 Task: Create New Customer with Customer Name: Apple Blossom Mercantile, Billing Address Line1: 2760 Fieldcrest Road, Billing Address Line2:  New York, Billing Address Line3:  New York 10005, Cell Number: 801-420-0980
Action: Mouse moved to (159, 24)
Screenshot: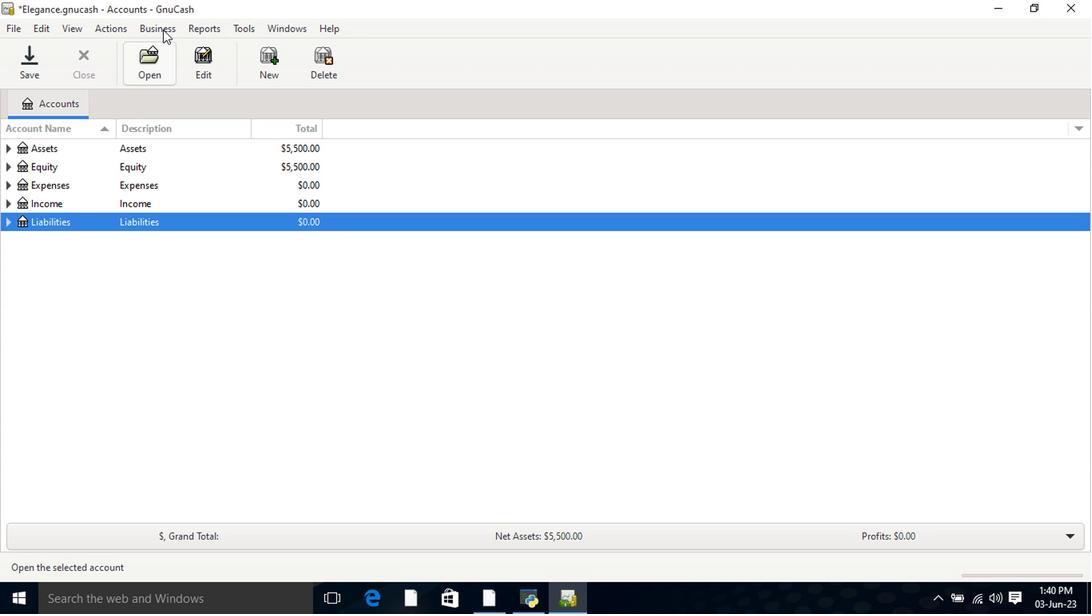 
Action: Mouse pressed left at (159, 24)
Screenshot: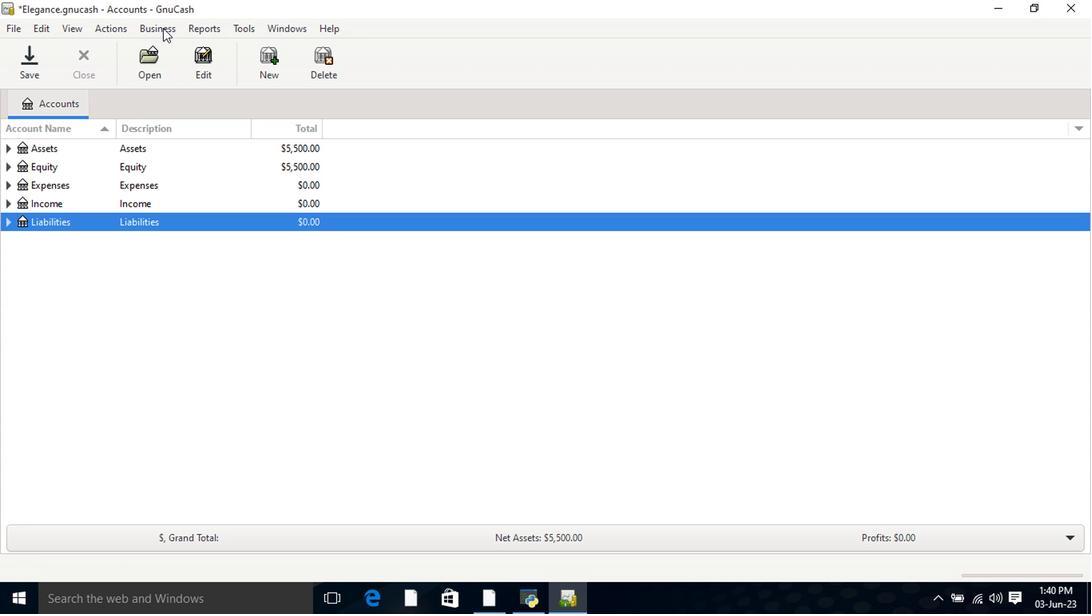 
Action: Mouse moved to (351, 68)
Screenshot: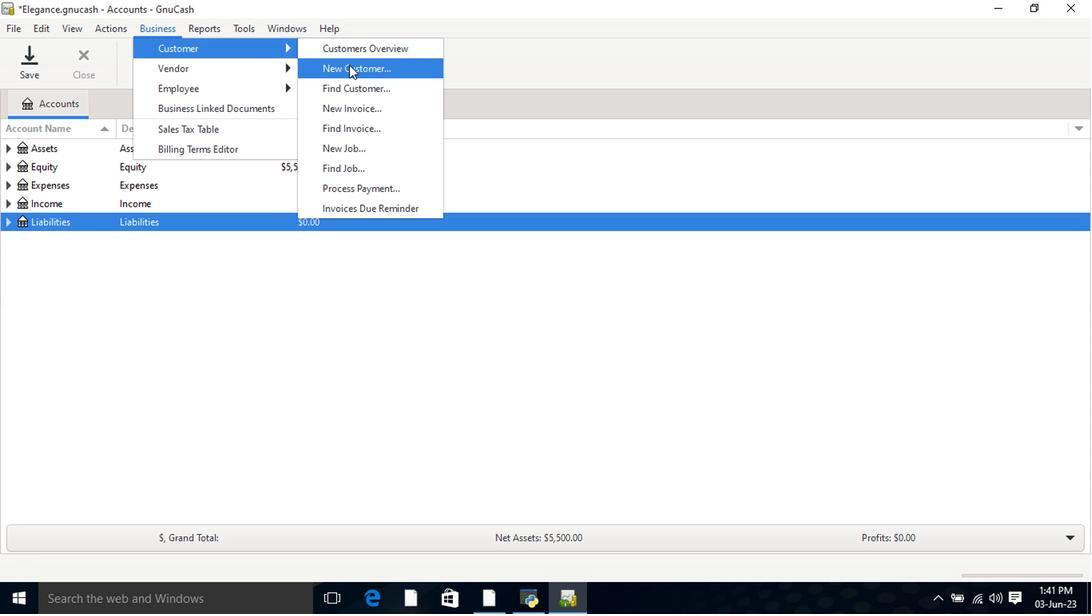 
Action: Mouse pressed left at (351, 68)
Screenshot: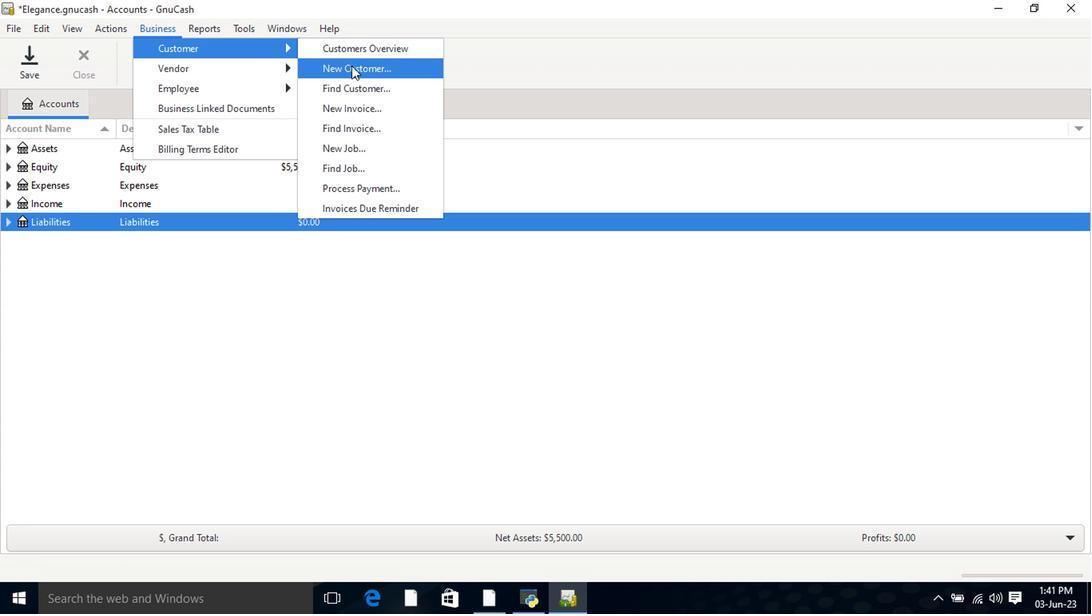 
Action: Mouse moved to (540, 181)
Screenshot: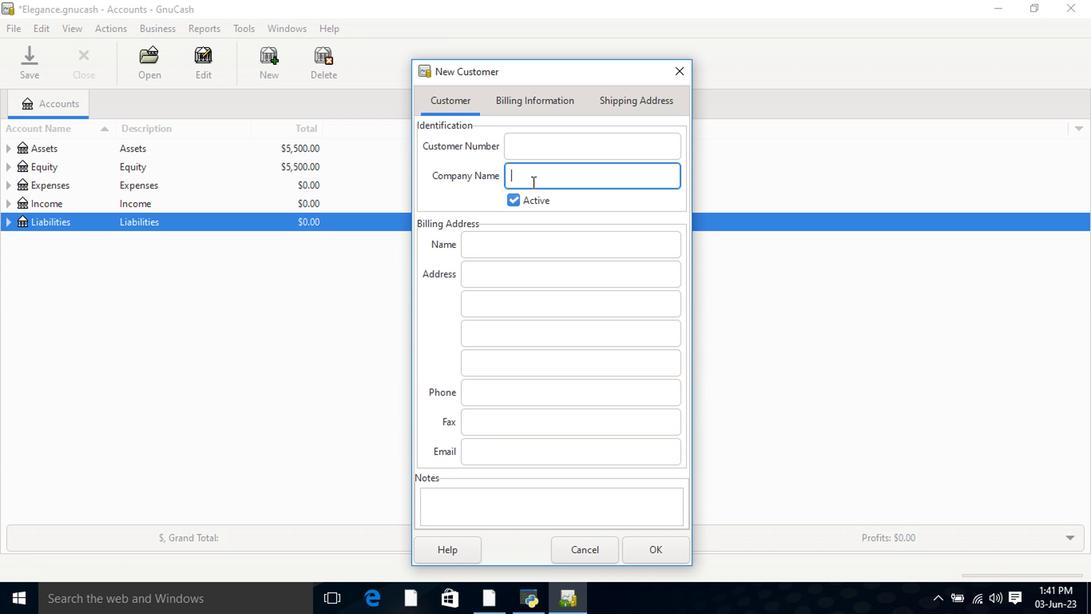 
Action: Key pressed <Key.shift>Apple<Key.space><Key.shift>Blossom<Key.space><Key.shift>Mercantile<Key.tab><Key.tab><Key.tab>2760<Key.space><Key.shift>fieldcres<Key.left><Key.left><Key.left><Key.left><Key.left><Key.left><Key.left><Key.left><Key.shift><Key.left>F<Key.tab><Key.shift><Key.tab><Key.right>t<Key.space><Key.shift>Road<Key.tab><Key.shift>New<Key.space><Key.shift>York<Key.tab><Key.shift>New<Key.space><Key.shift>York<Key.space>10005<Key.tab><Key.tab>80142009<Key.shift><Key.left>801-420-0980
Screenshot: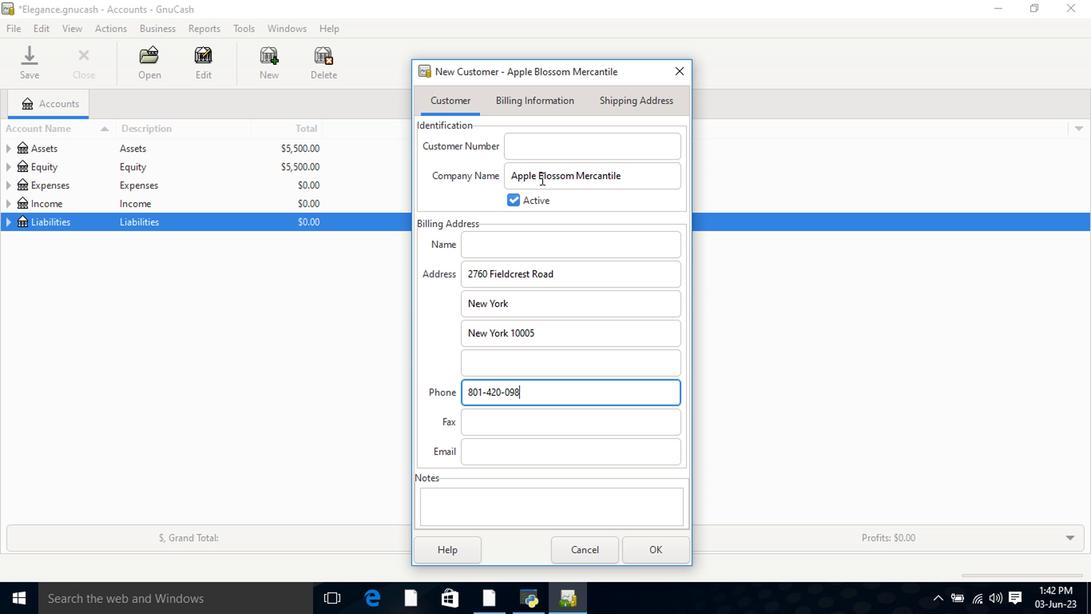 
Action: Mouse moved to (555, 102)
Screenshot: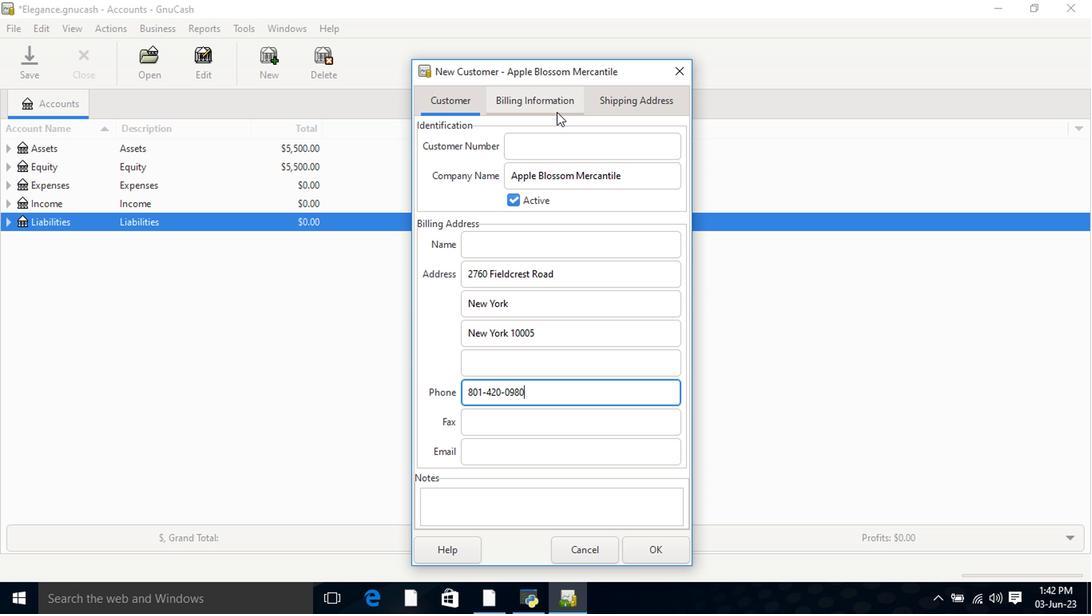 
Action: Mouse pressed left at (555, 102)
Screenshot: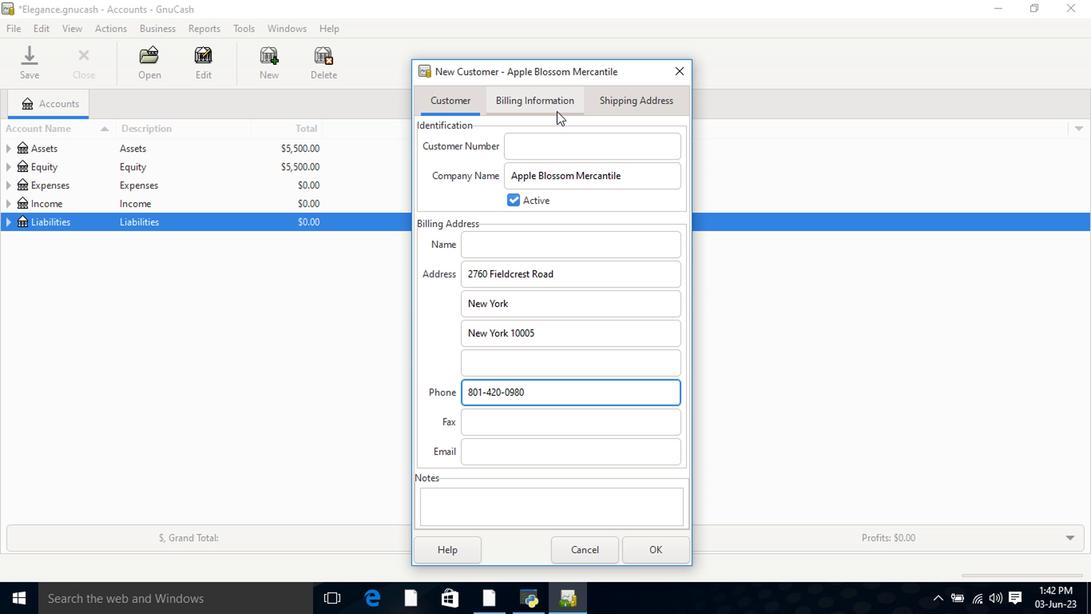 
Action: Mouse moved to (604, 101)
Screenshot: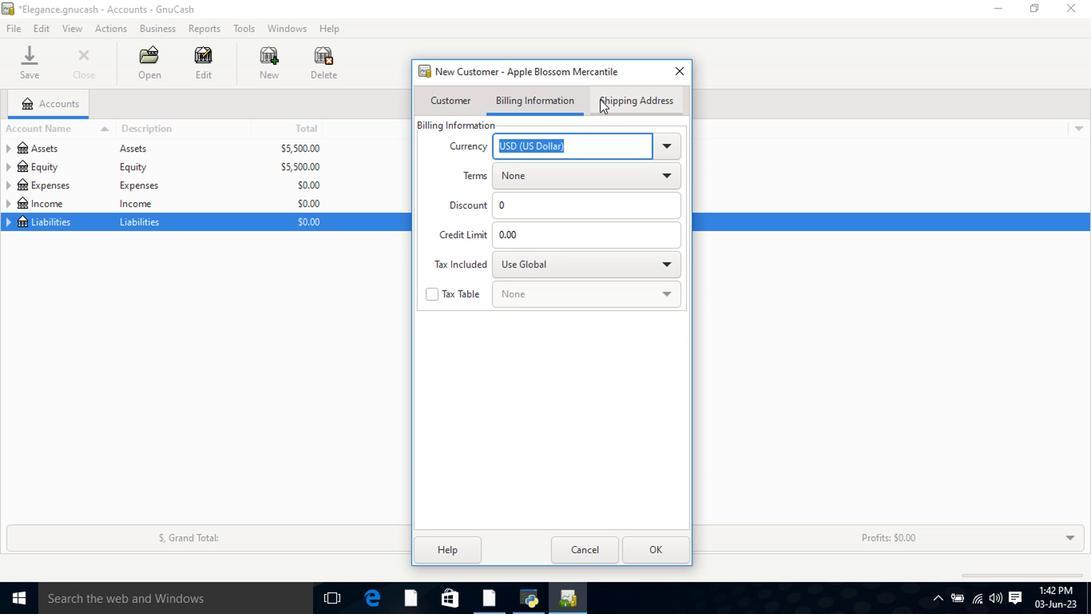 
Action: Mouse pressed left at (604, 101)
Screenshot: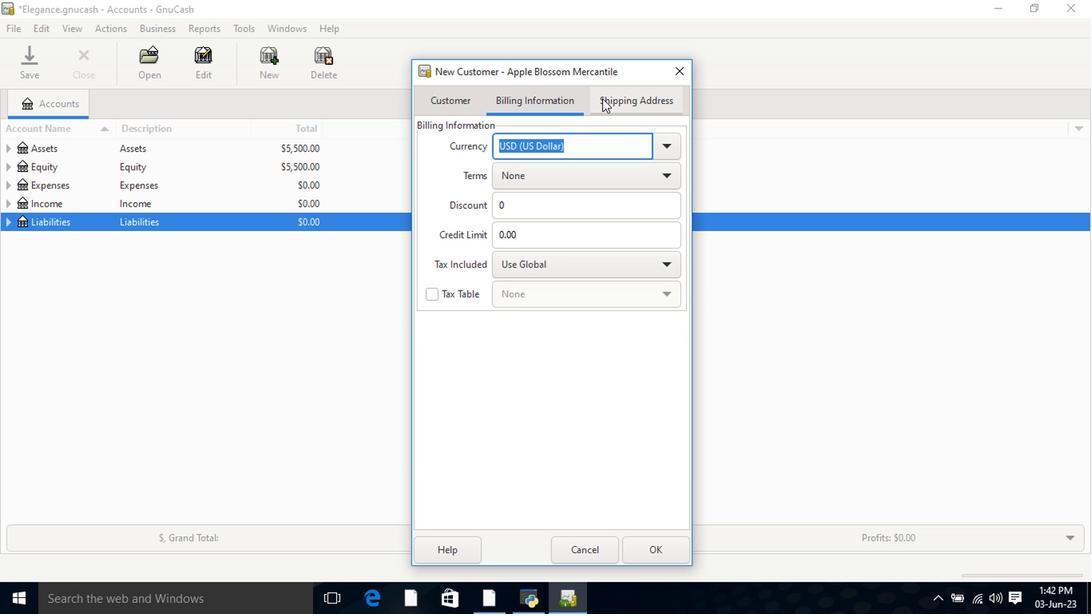 
Action: Mouse moved to (637, 550)
Screenshot: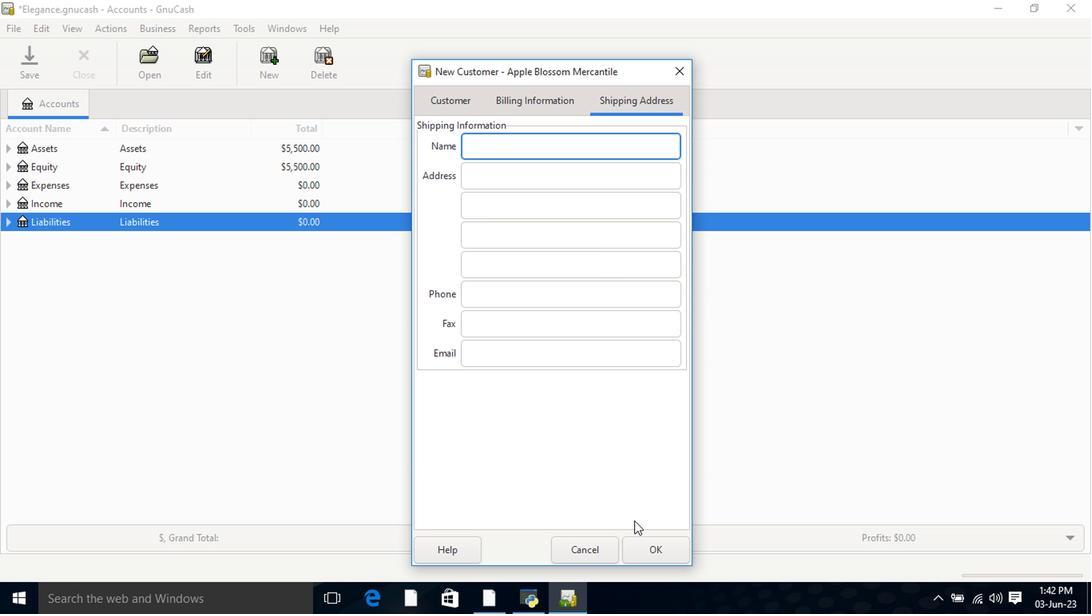 
Action: Mouse pressed left at (637, 550)
Screenshot: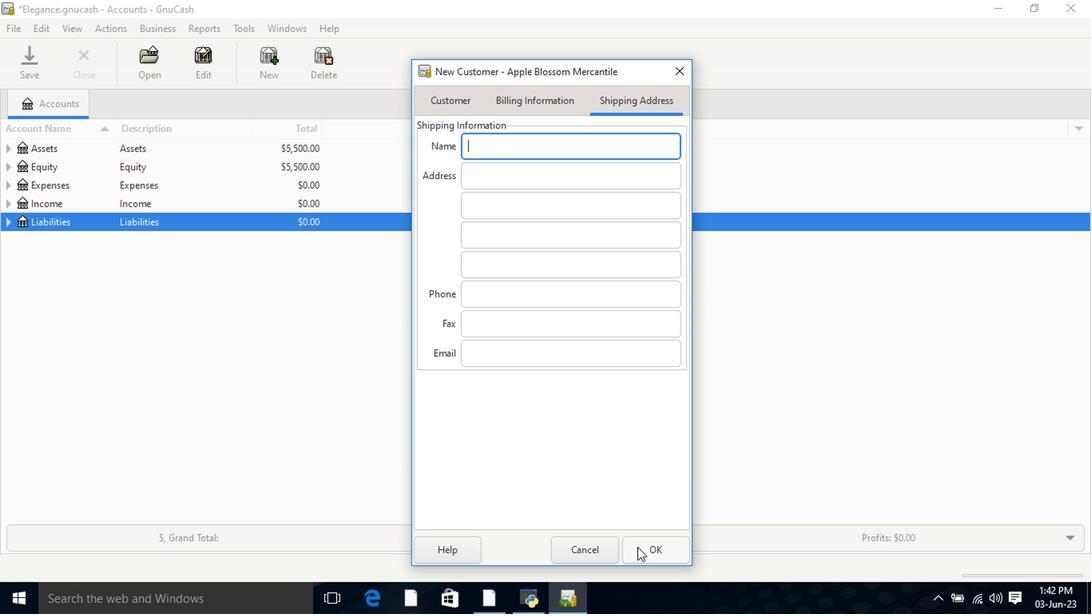 
